 Task: Move the task Implement a new cloud-based travel management system for a company to the section To-Do in the project BioTech and sort the tasks in the project by Last modified on
Action: Mouse moved to (714, 463)
Screenshot: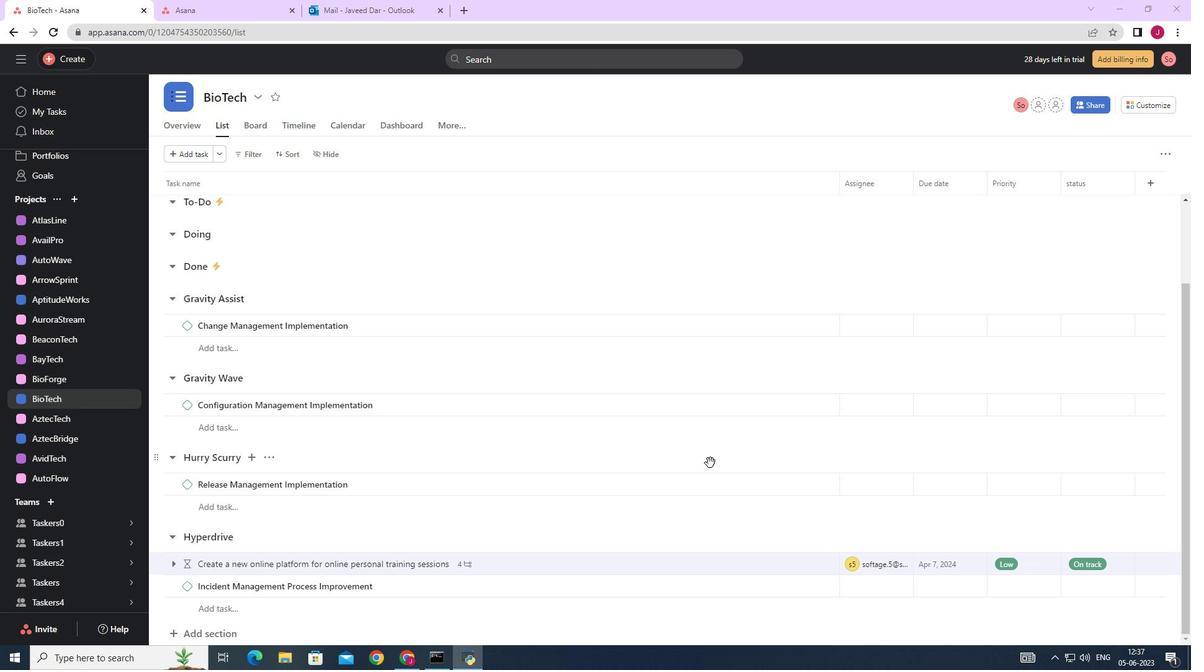 
Action: Mouse scrolled (714, 462) with delta (0, 0)
Screenshot: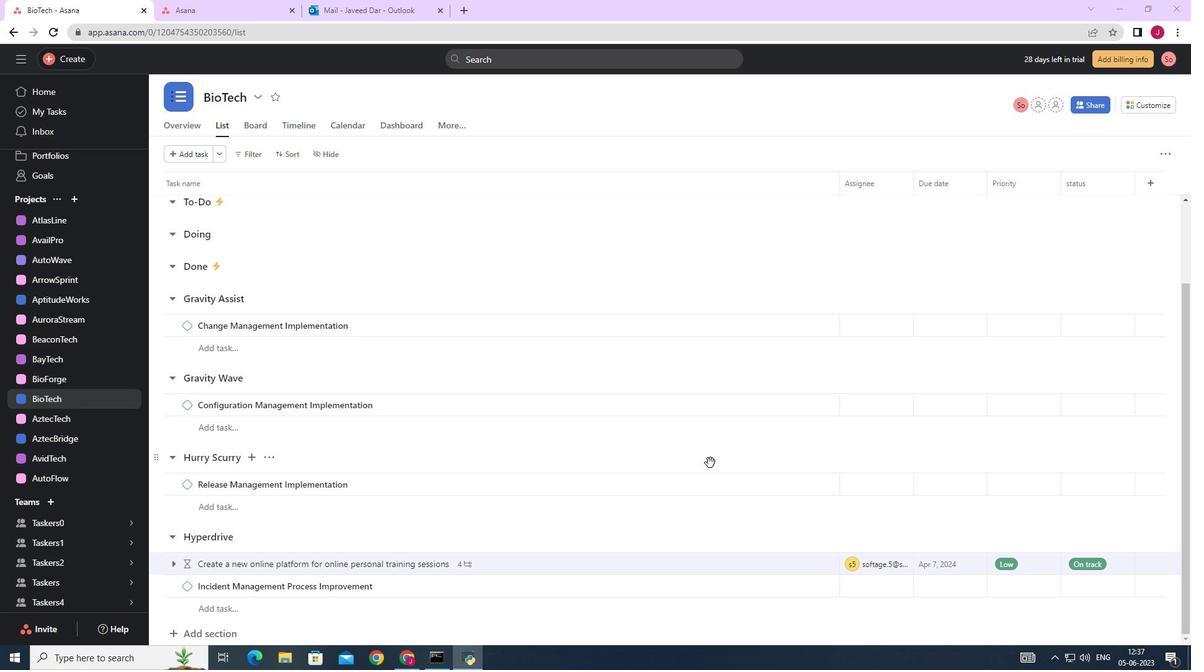 
Action: Mouse moved to (716, 462)
Screenshot: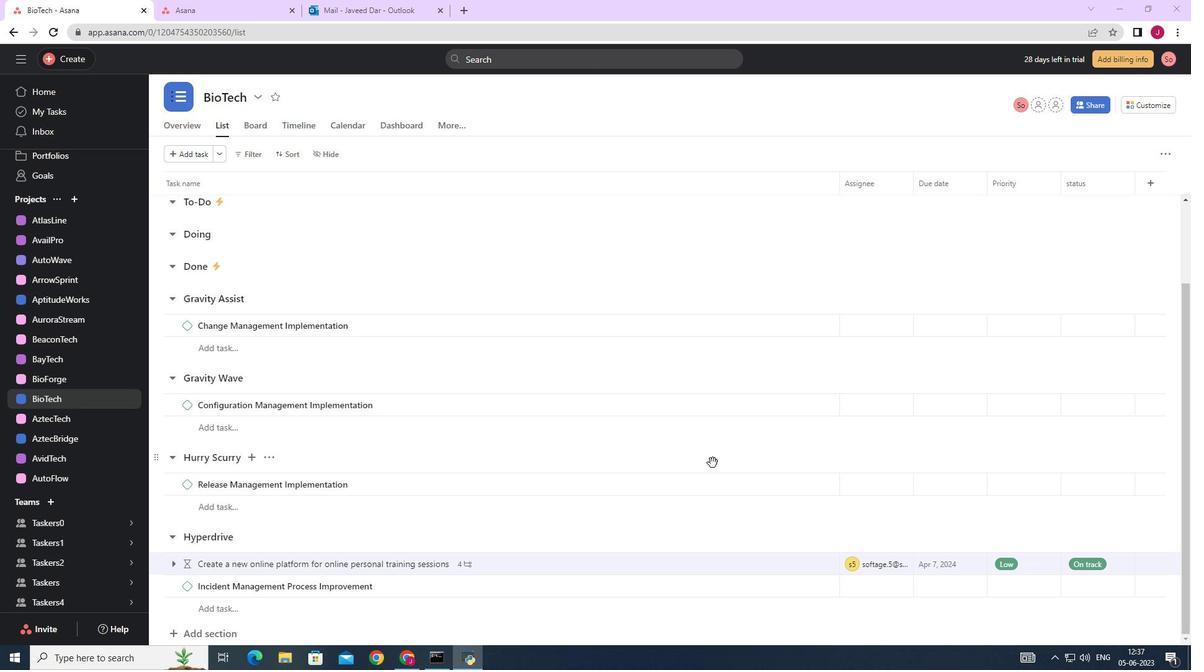 
Action: Mouse scrolled (716, 461) with delta (0, 0)
Screenshot: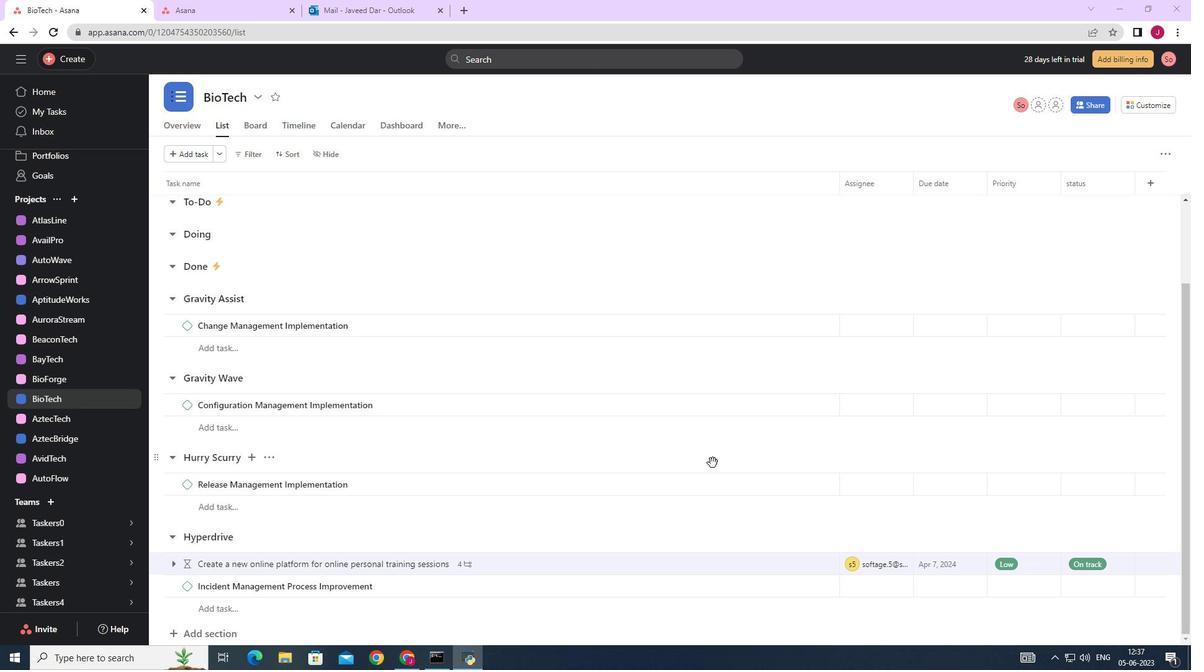 
Action: Mouse moved to (717, 462)
Screenshot: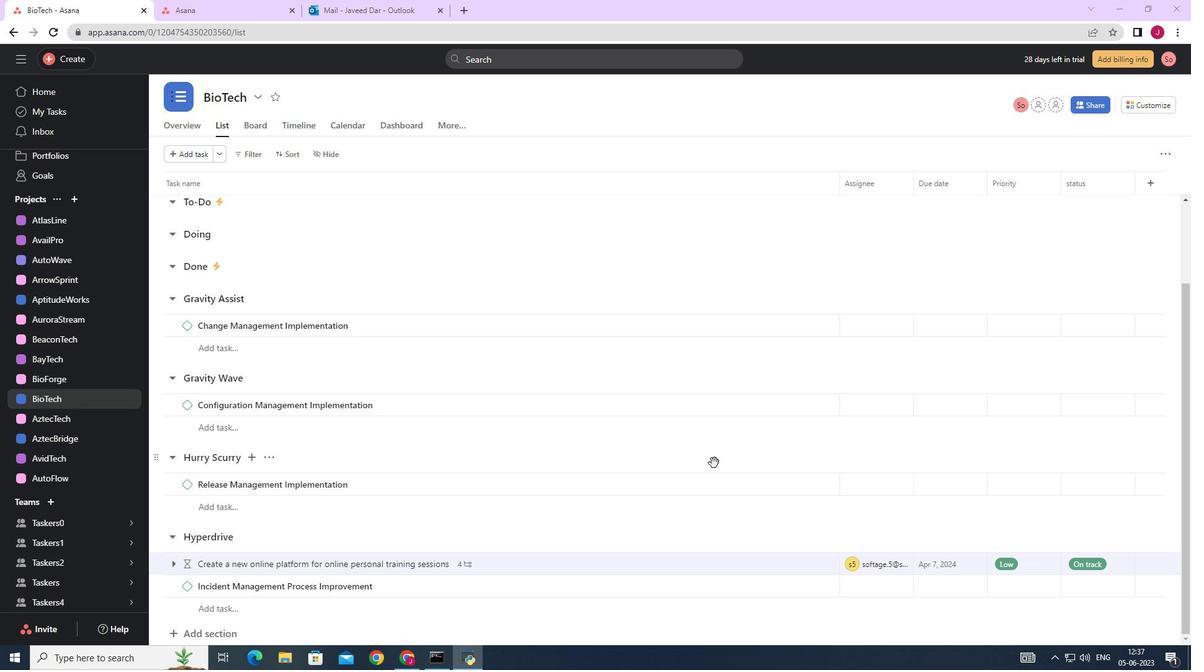 
Action: Mouse scrolled (717, 461) with delta (0, 0)
Screenshot: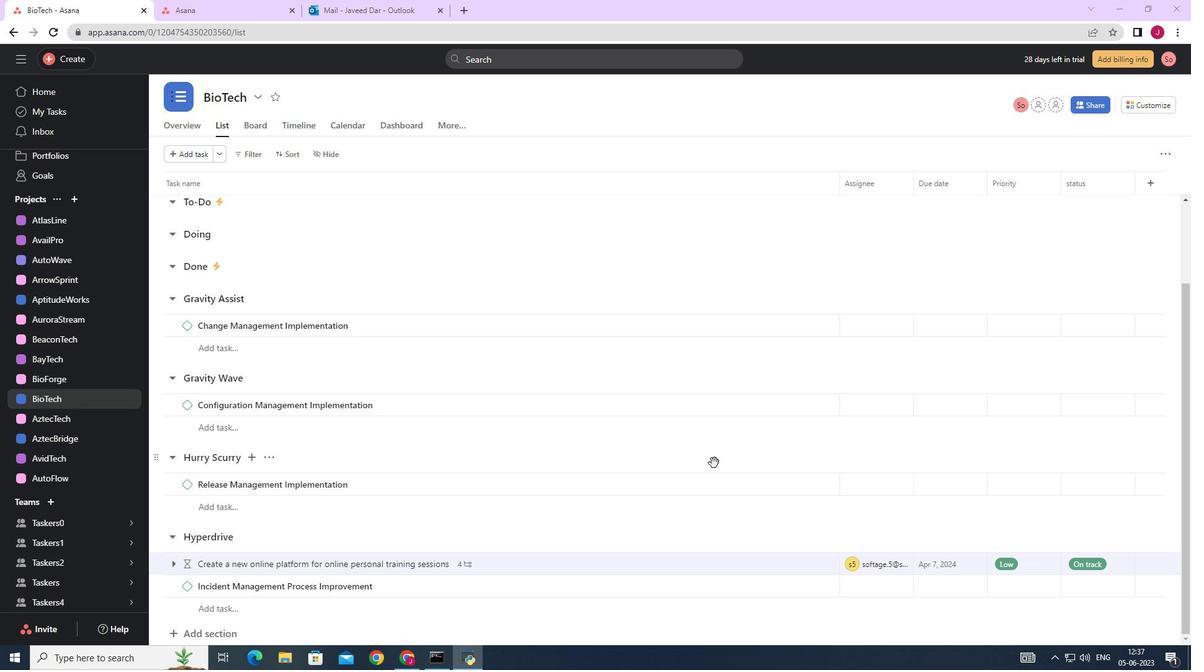 
Action: Mouse scrolled (717, 461) with delta (0, 0)
Screenshot: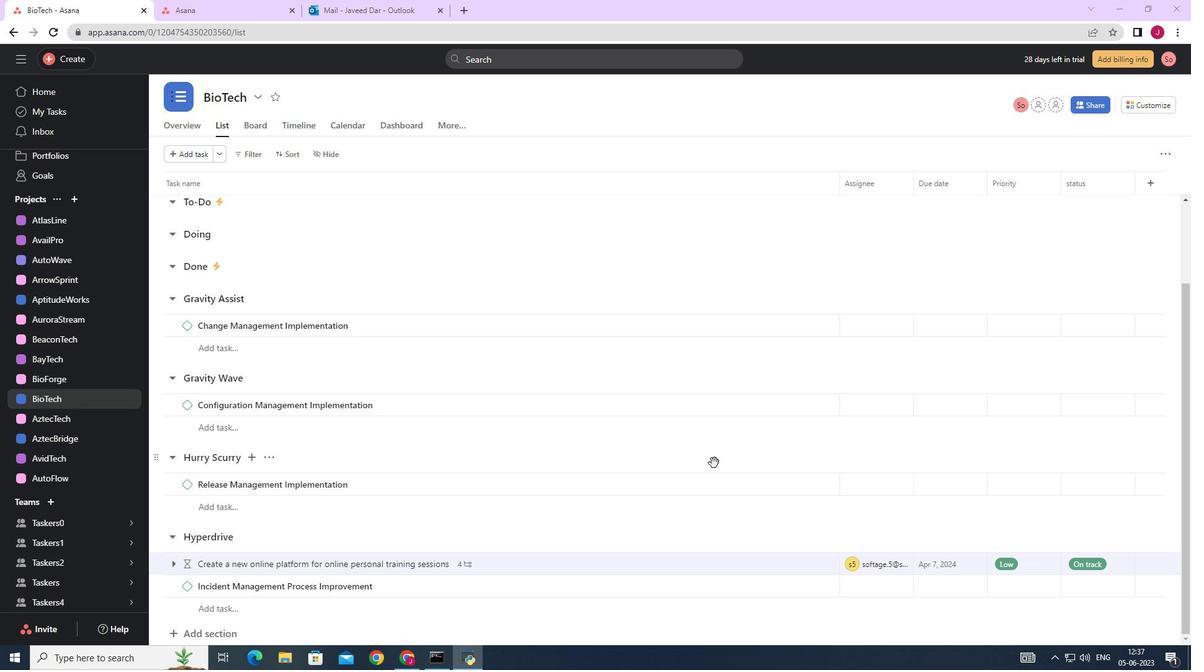 
Action: Mouse moved to (703, 338)
Screenshot: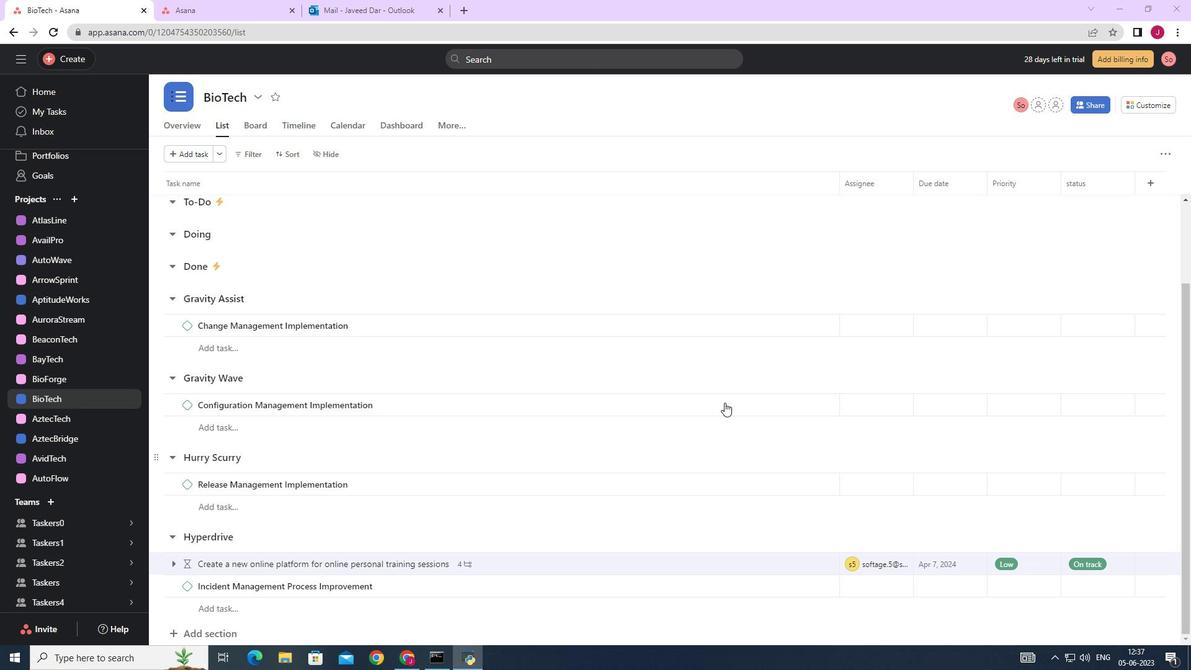 
Action: Mouse scrolled (703, 339) with delta (0, 0)
Screenshot: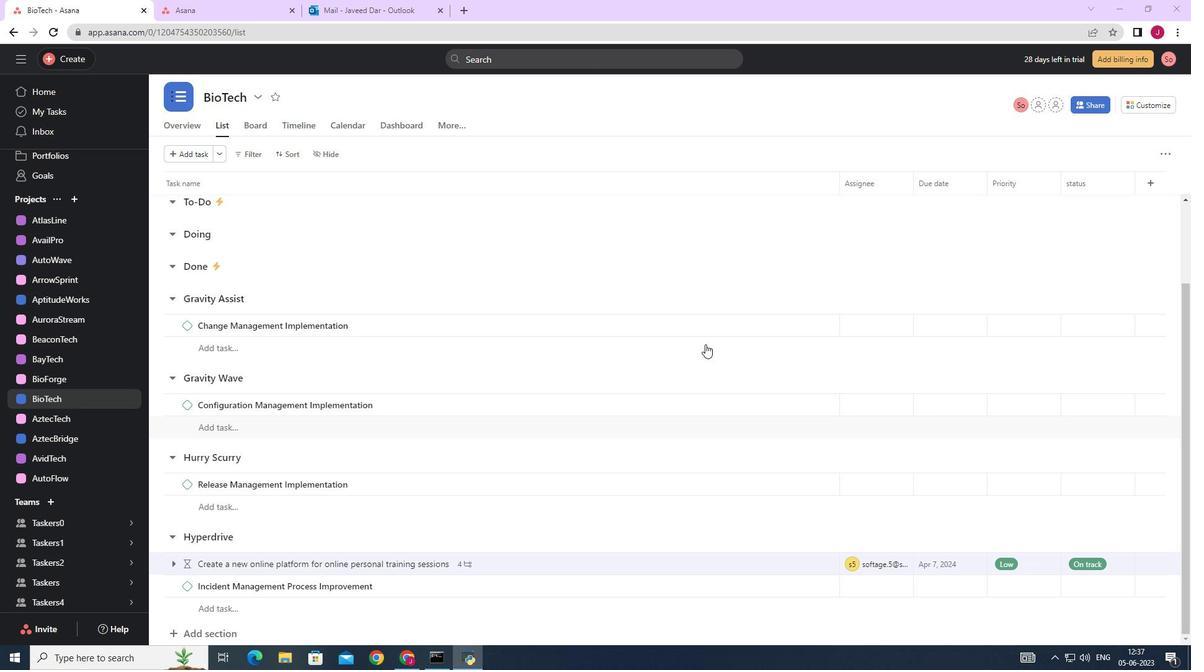 
Action: Mouse scrolled (703, 339) with delta (0, 0)
Screenshot: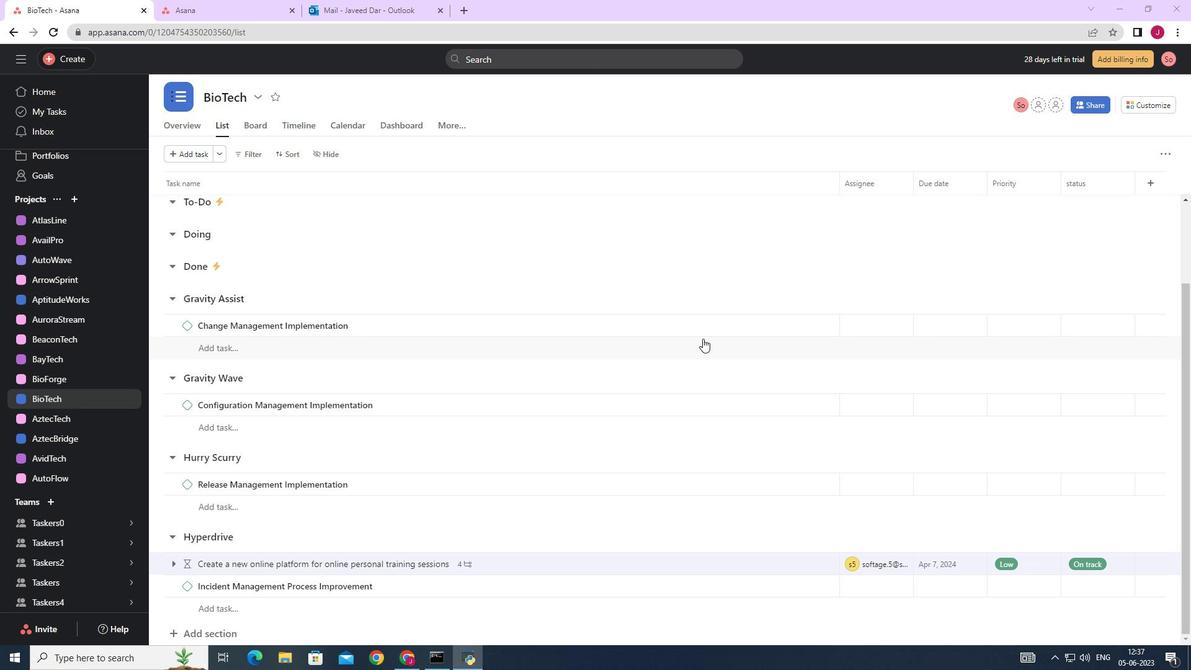 
Action: Mouse scrolled (703, 339) with delta (0, 0)
Screenshot: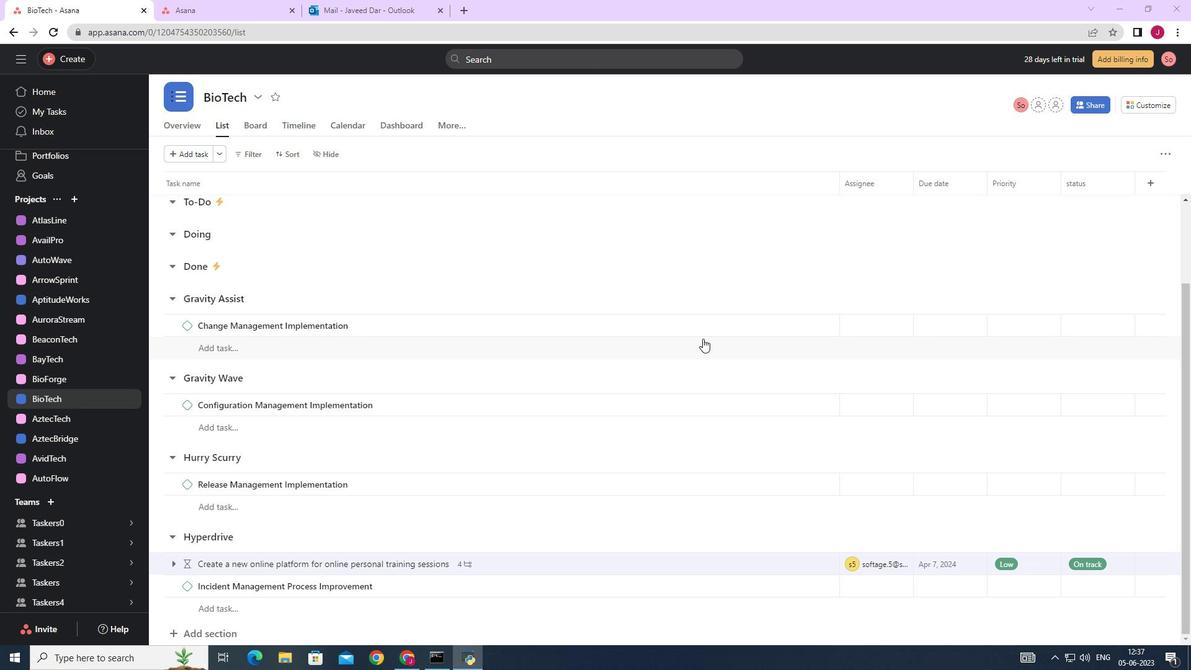 
Action: Mouse scrolled (703, 339) with delta (0, 0)
Screenshot: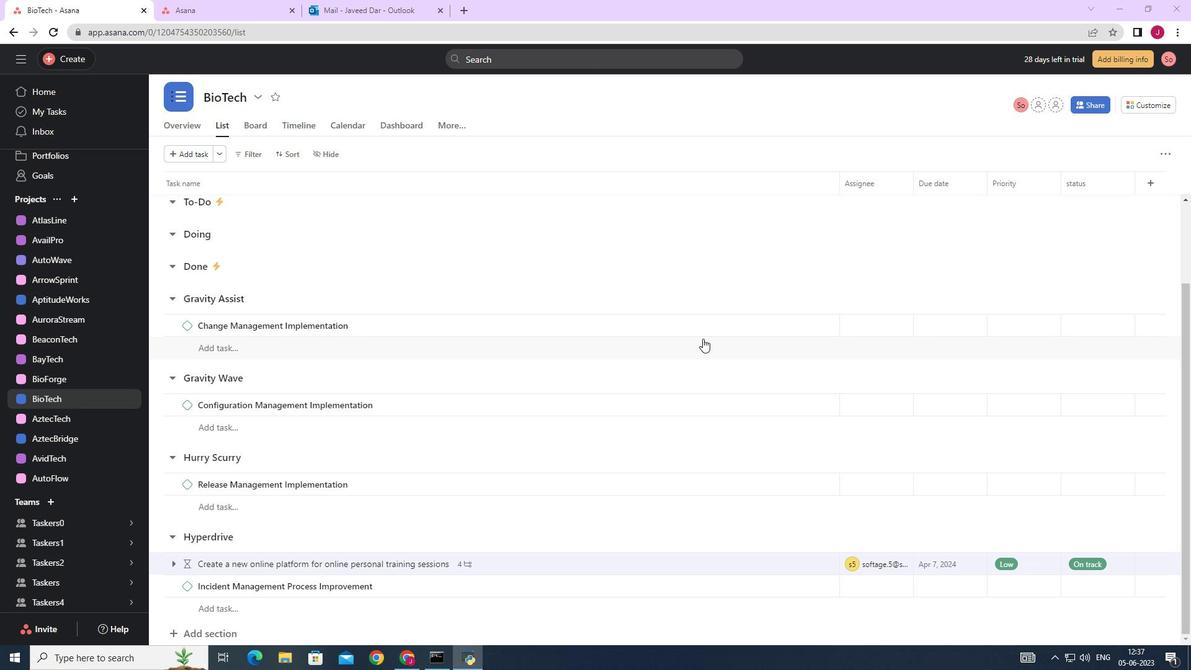
Action: Mouse scrolled (703, 339) with delta (0, 0)
Screenshot: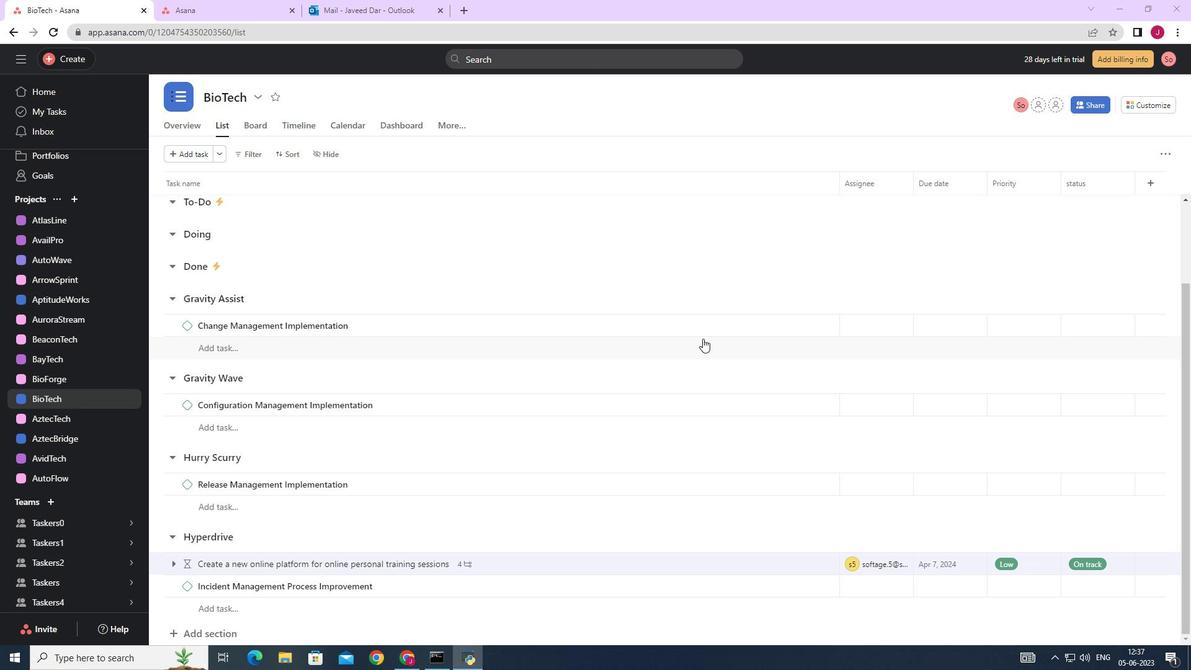 
Action: Mouse moved to (804, 250)
Screenshot: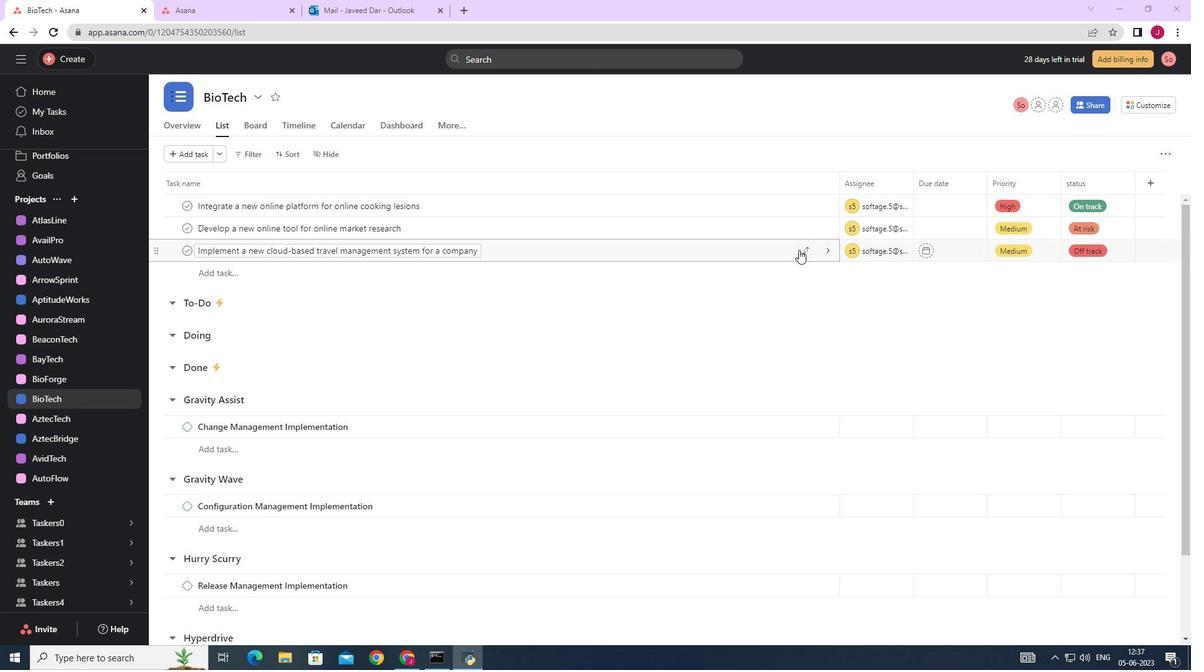 
Action: Mouse pressed left at (804, 250)
Screenshot: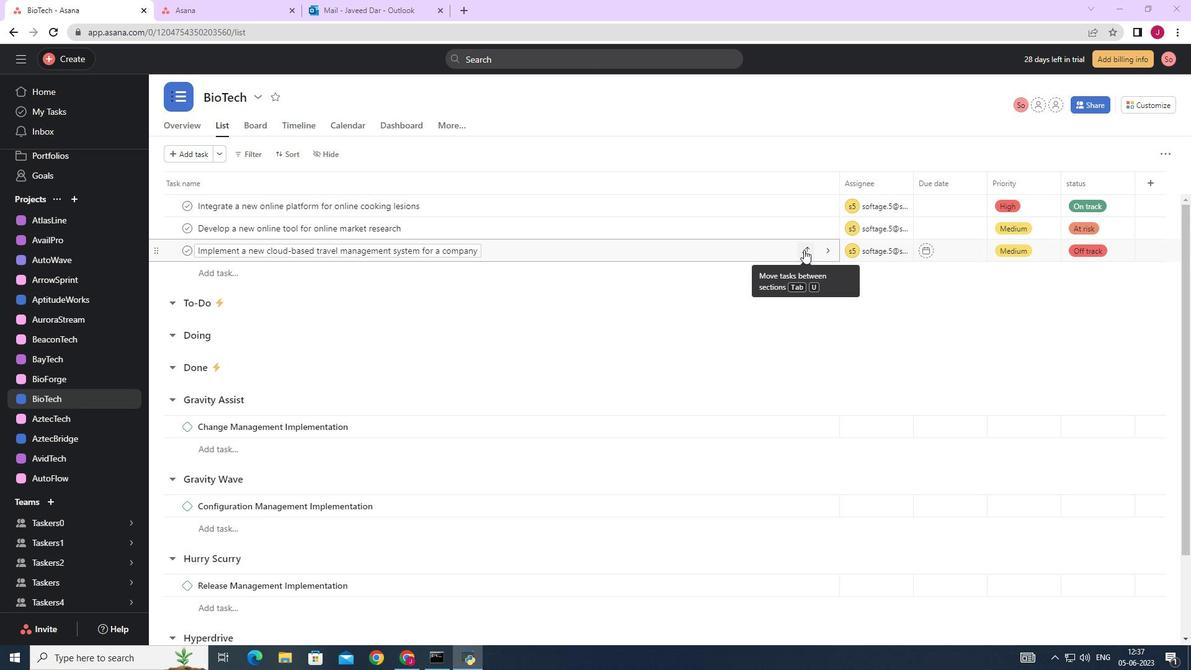 
Action: Mouse moved to (746, 309)
Screenshot: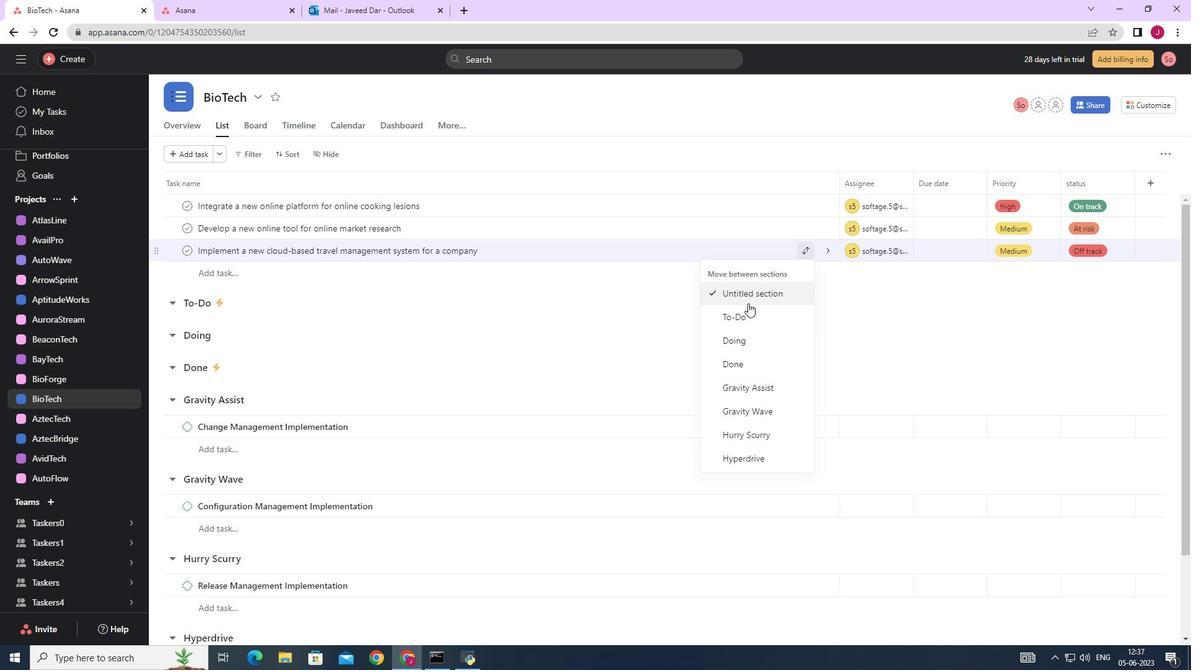 
Action: Mouse pressed left at (746, 309)
Screenshot: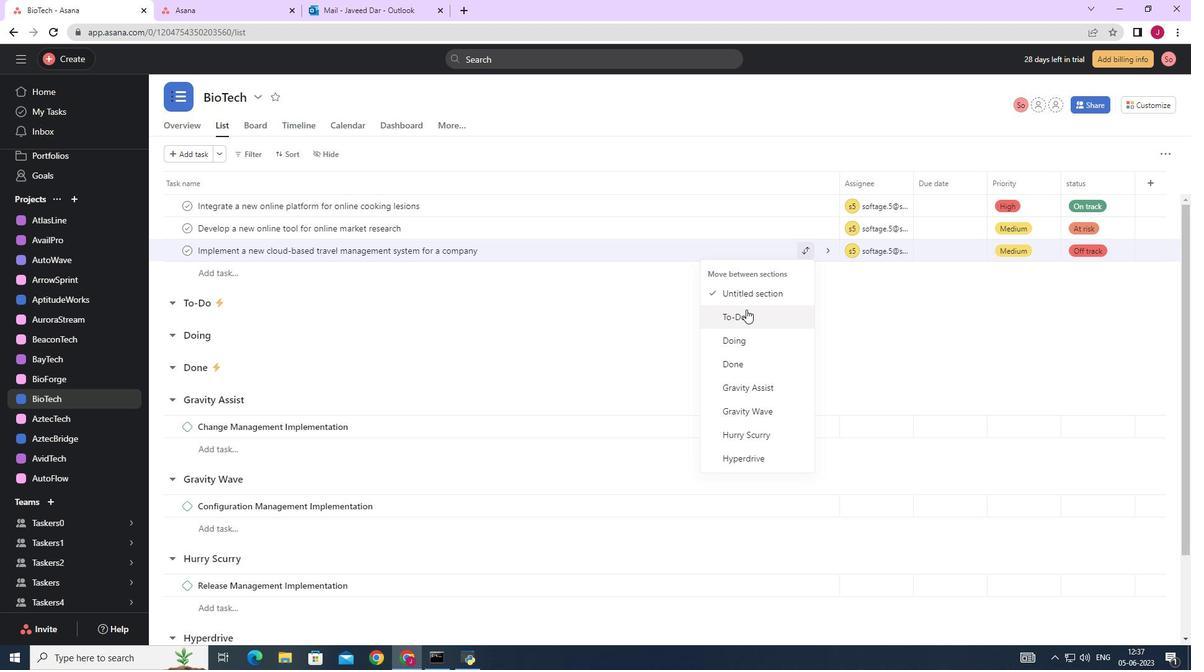 
Action: Mouse moved to (290, 150)
Screenshot: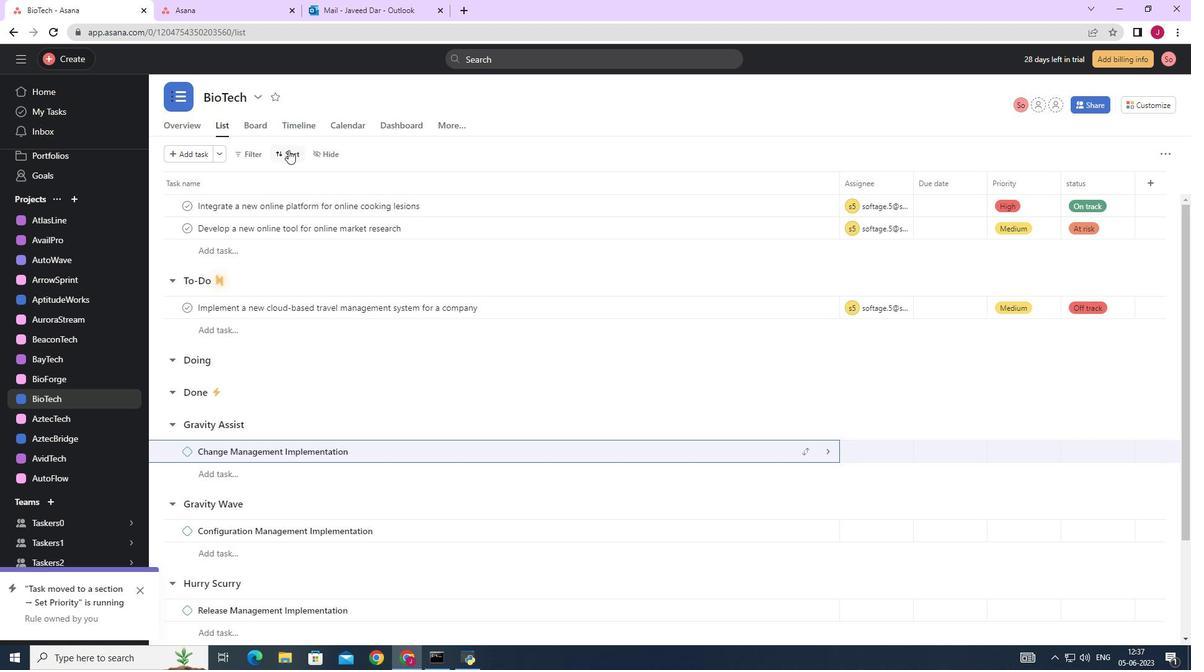 
Action: Mouse pressed left at (290, 150)
Screenshot: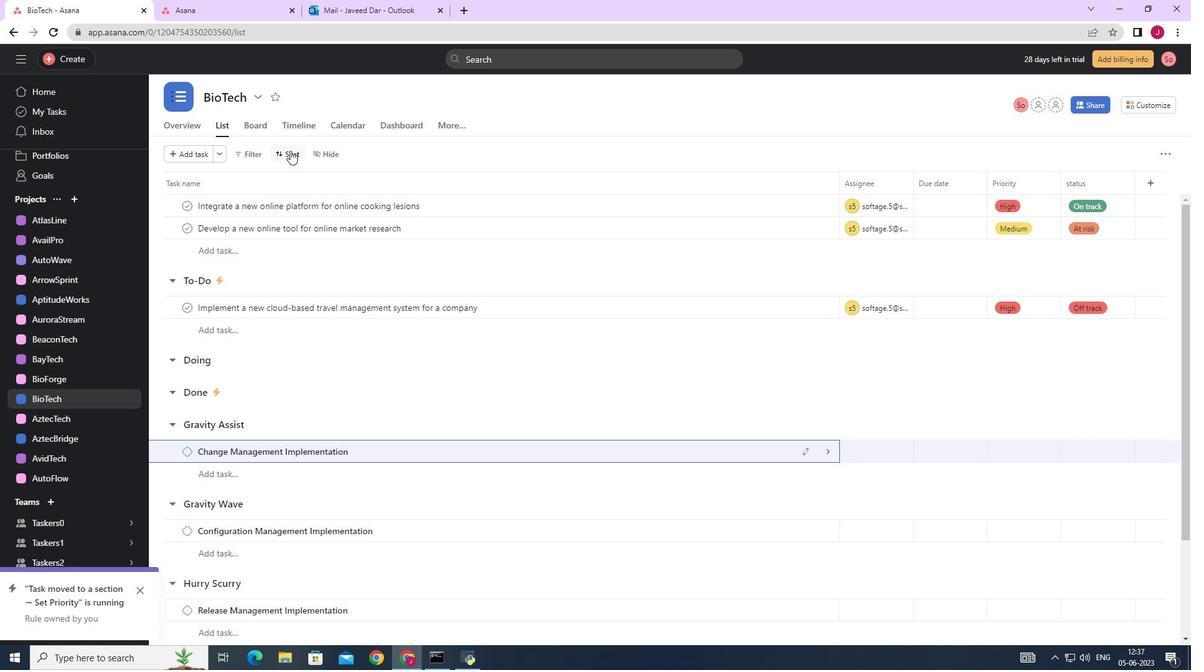 
Action: Mouse moved to (321, 328)
Screenshot: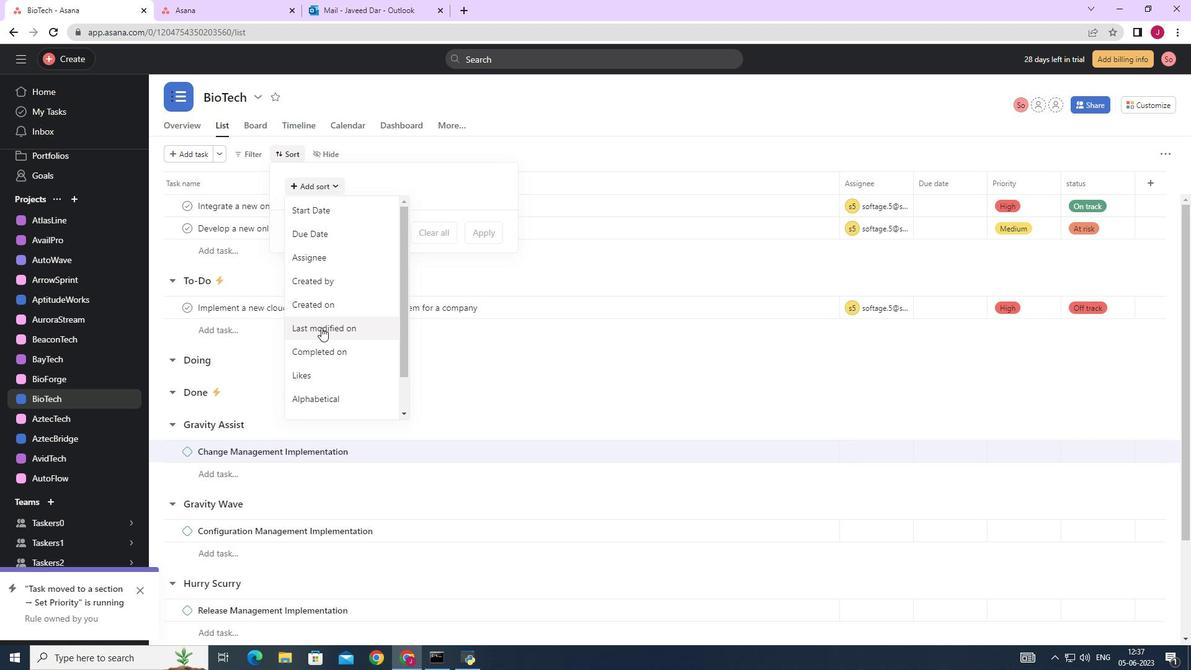 
Action: Mouse pressed left at (321, 328)
Screenshot: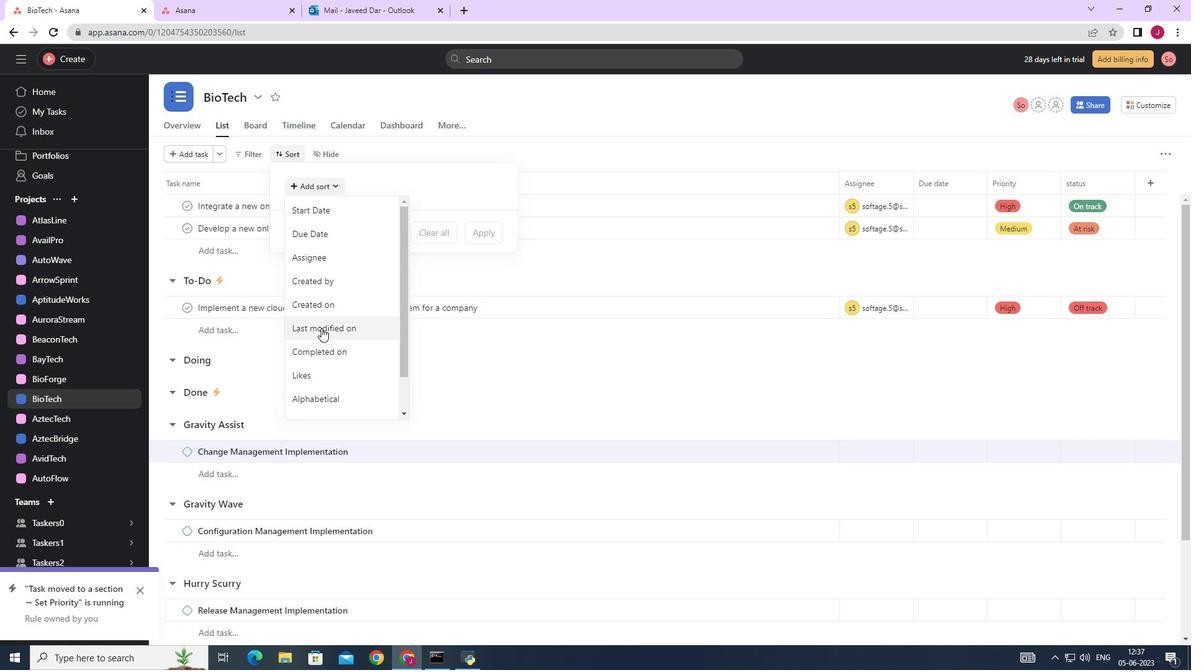 
Action: Mouse moved to (484, 286)
Screenshot: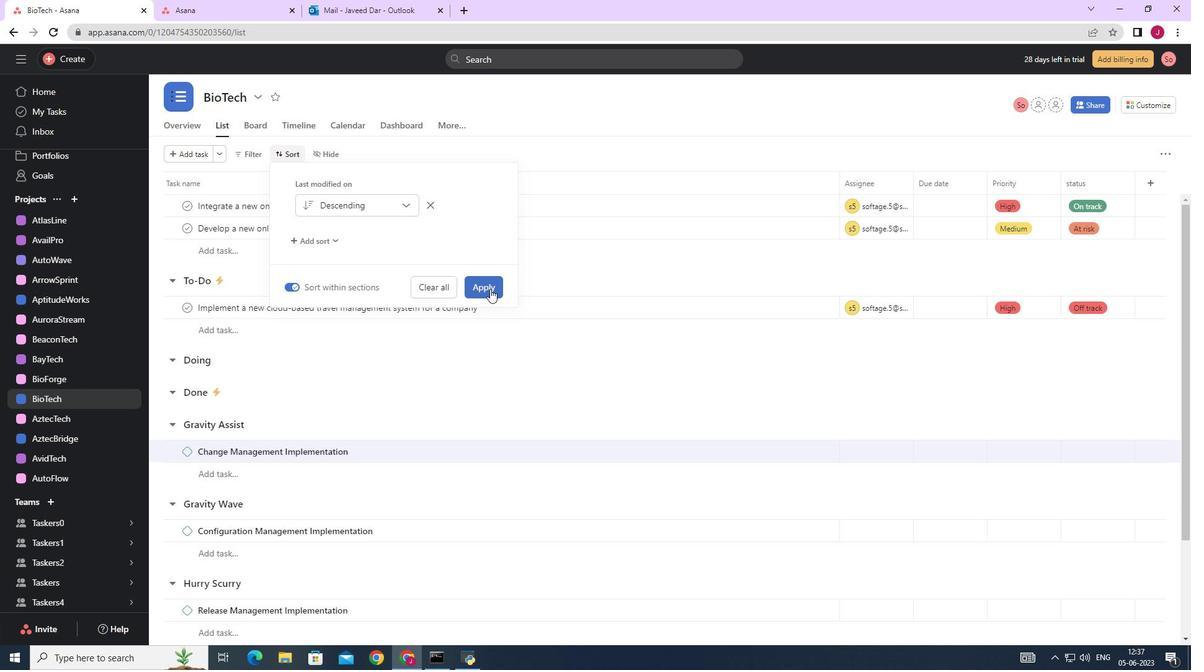 
Action: Mouse pressed left at (484, 286)
Screenshot: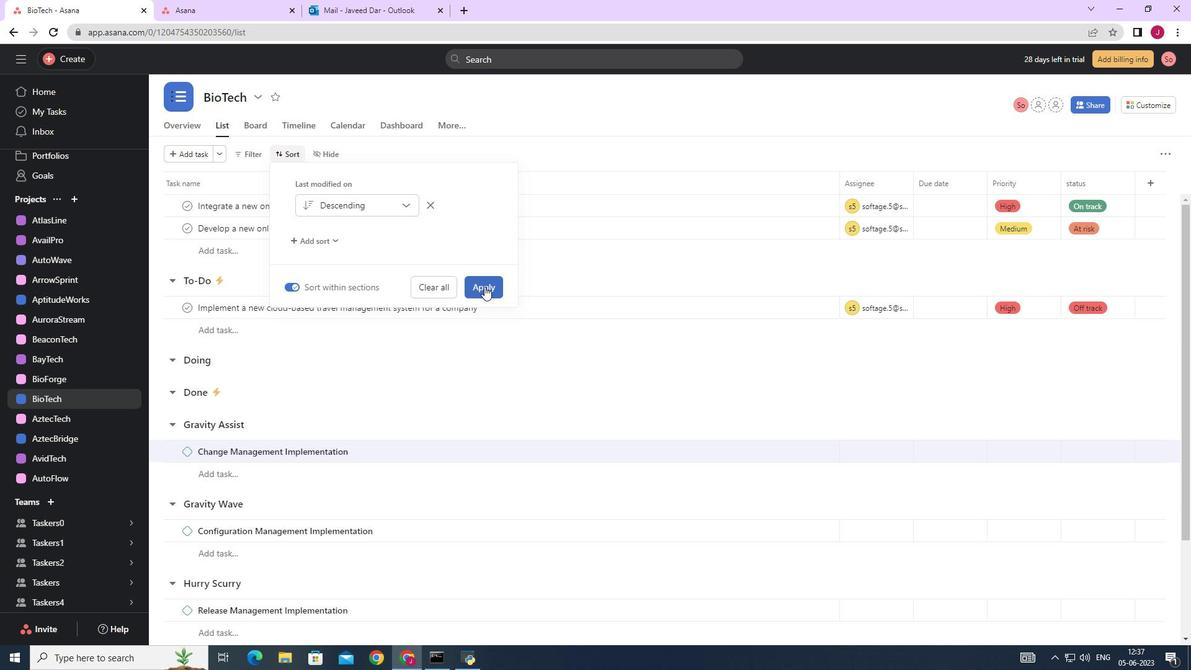 
Action: Mouse moved to (623, 378)
Screenshot: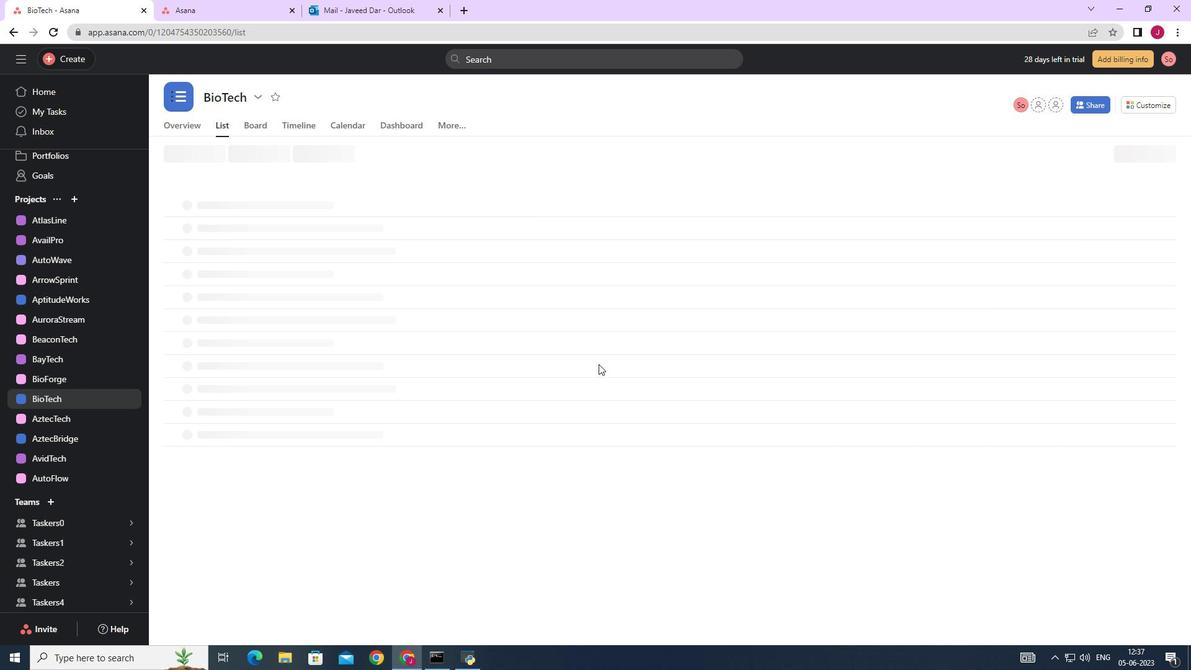 
